 Task: Create New Customer with Customer Name: Hat Creek Burger Co., Billing Address Line1: 2105 Pike Street, Billing Address Line2:  San Diego, Billing Address Line3:  California 92126
Action: Mouse pressed left at (159, 35)
Screenshot: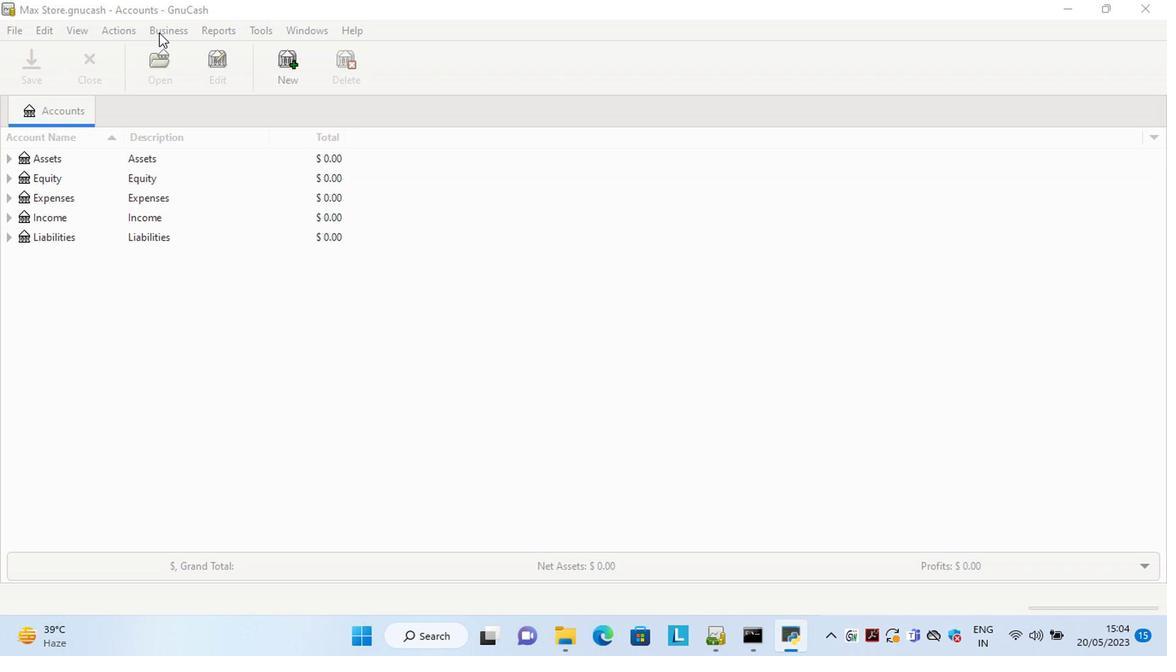 
Action: Mouse moved to (228, 55)
Screenshot: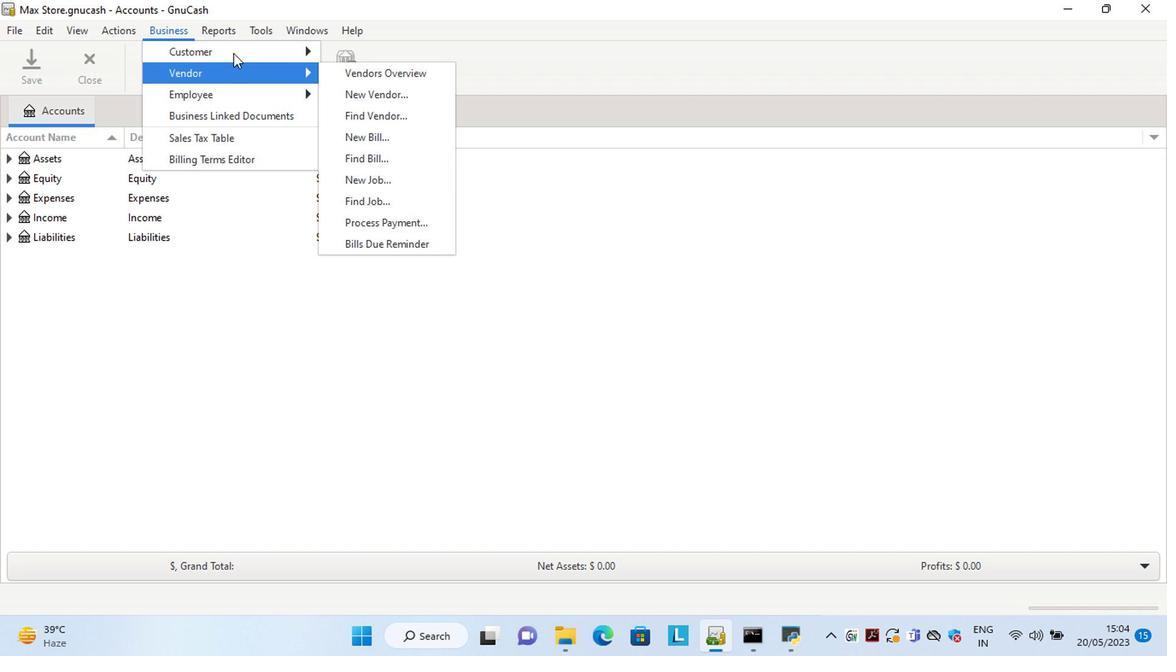 
Action: Mouse pressed left at (228, 55)
Screenshot: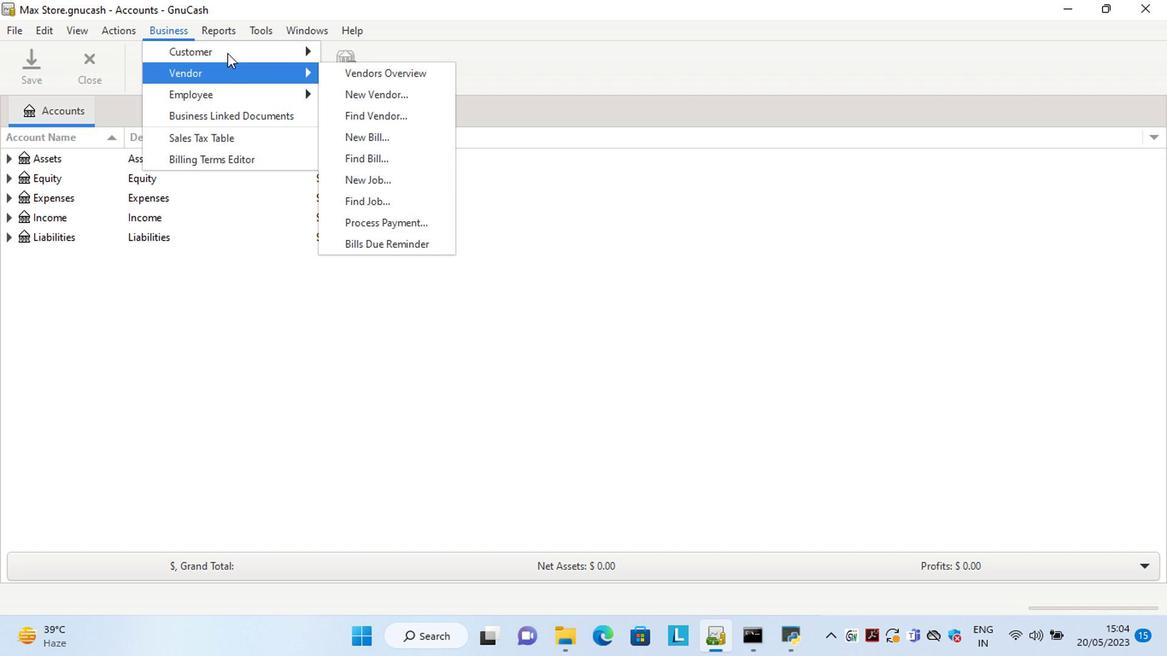 
Action: Mouse moved to (346, 70)
Screenshot: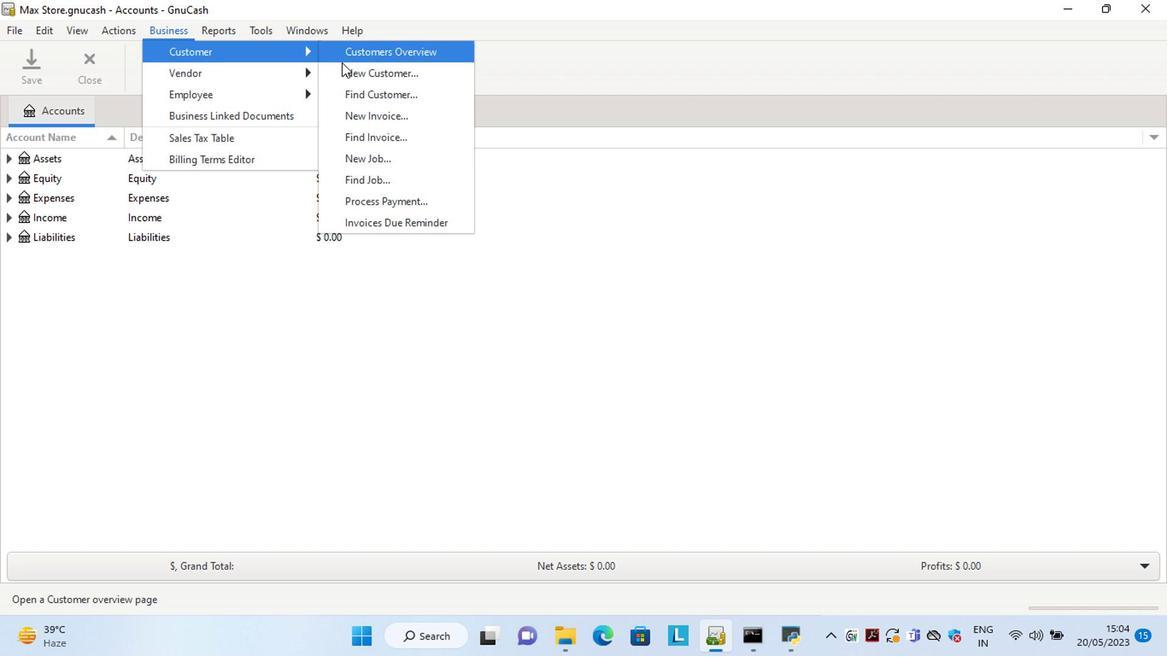 
Action: Mouse pressed left at (346, 70)
Screenshot: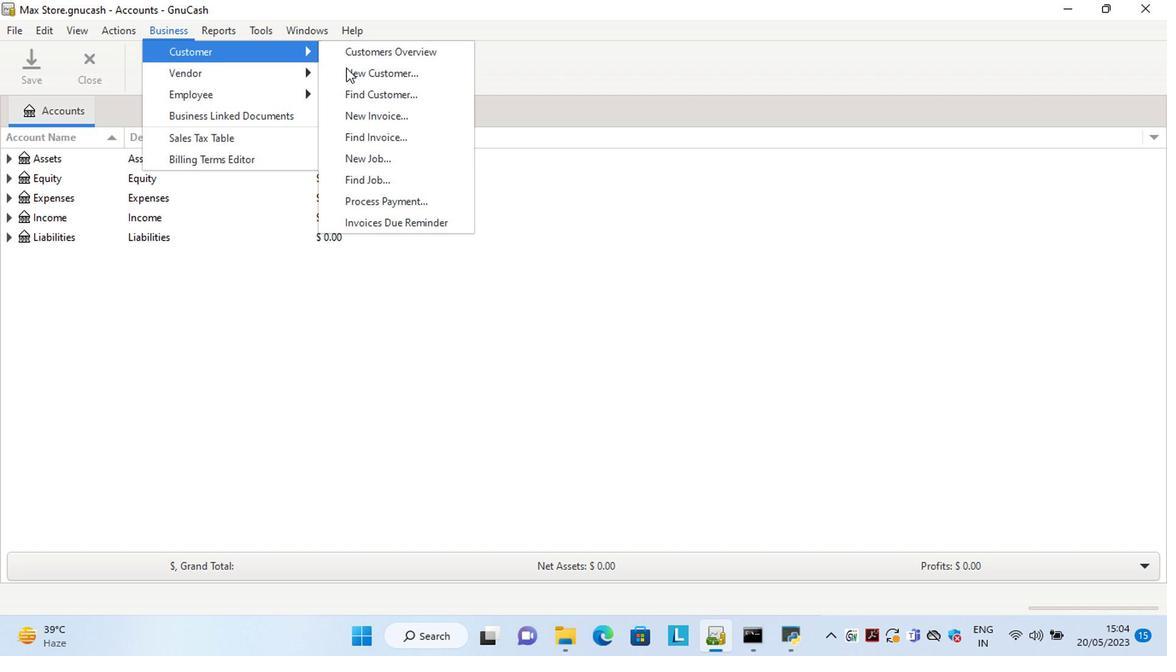 
Action: Mouse moved to (867, 243)
Screenshot: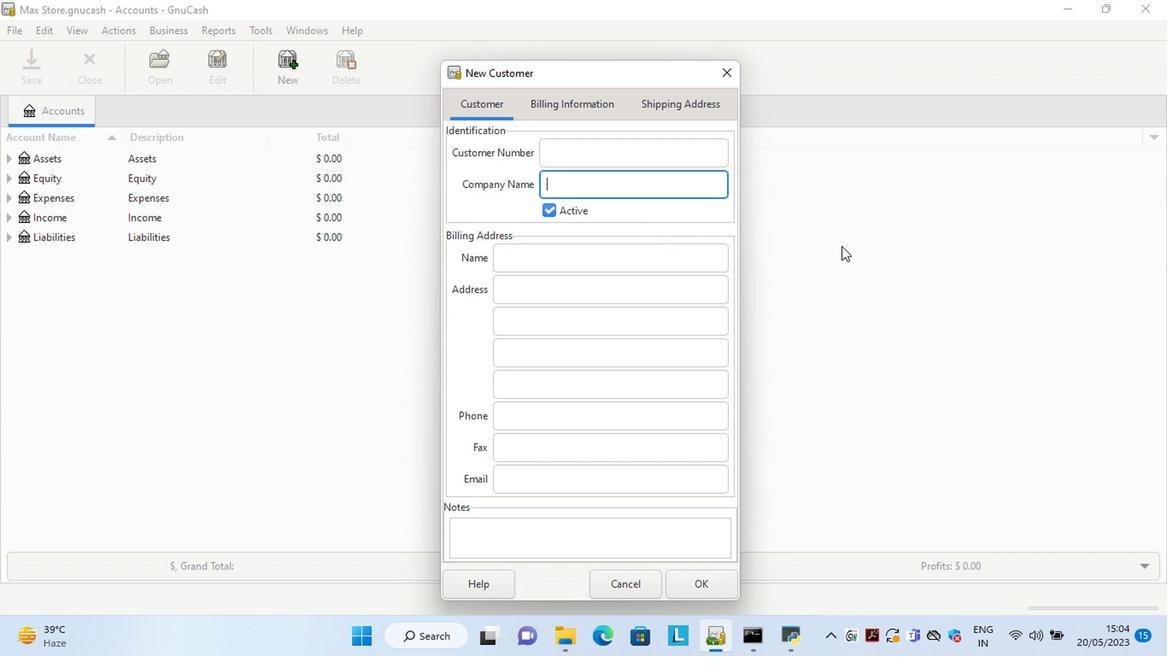 
Action: Key pressed <Key.shift>Hat<Key.space><Key.shift>Crek<Key.space><Key.shift>Burger<Key.space><Key.shift>Co.<Key.tab><Key.tab><Key.tab>2105<Key.space><Key.shift>Pike<Key.space><Key.shift>Street<Key.tab>s<Key.tab>c<Key.tab>
Screenshot: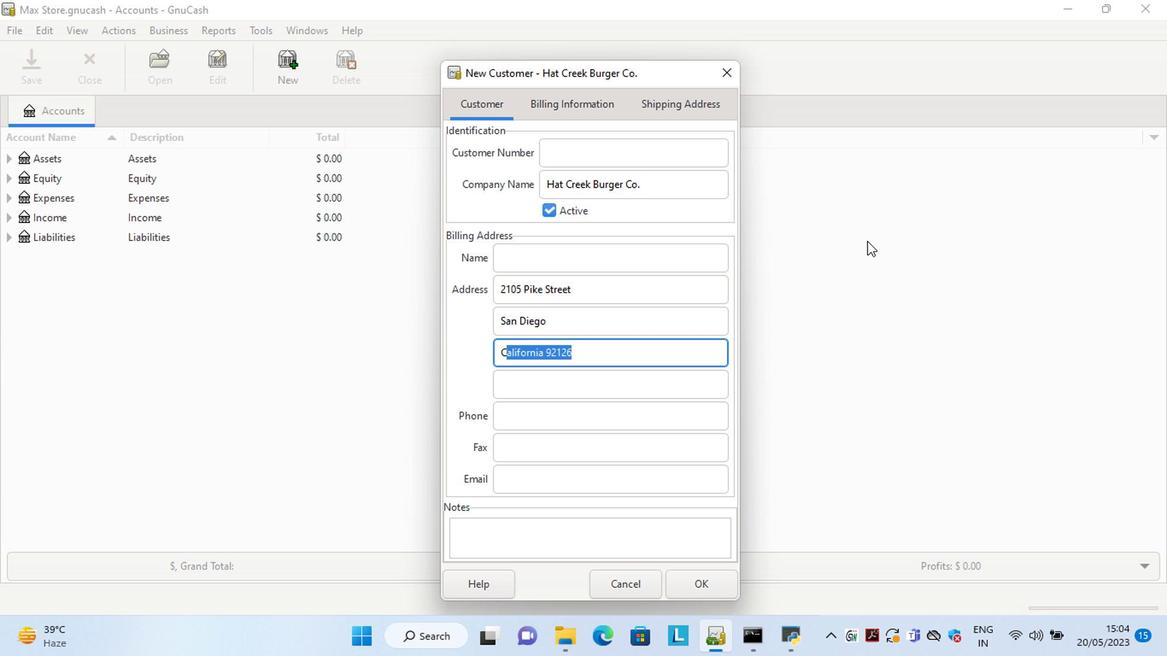 
Action: Mouse moved to (698, 589)
Screenshot: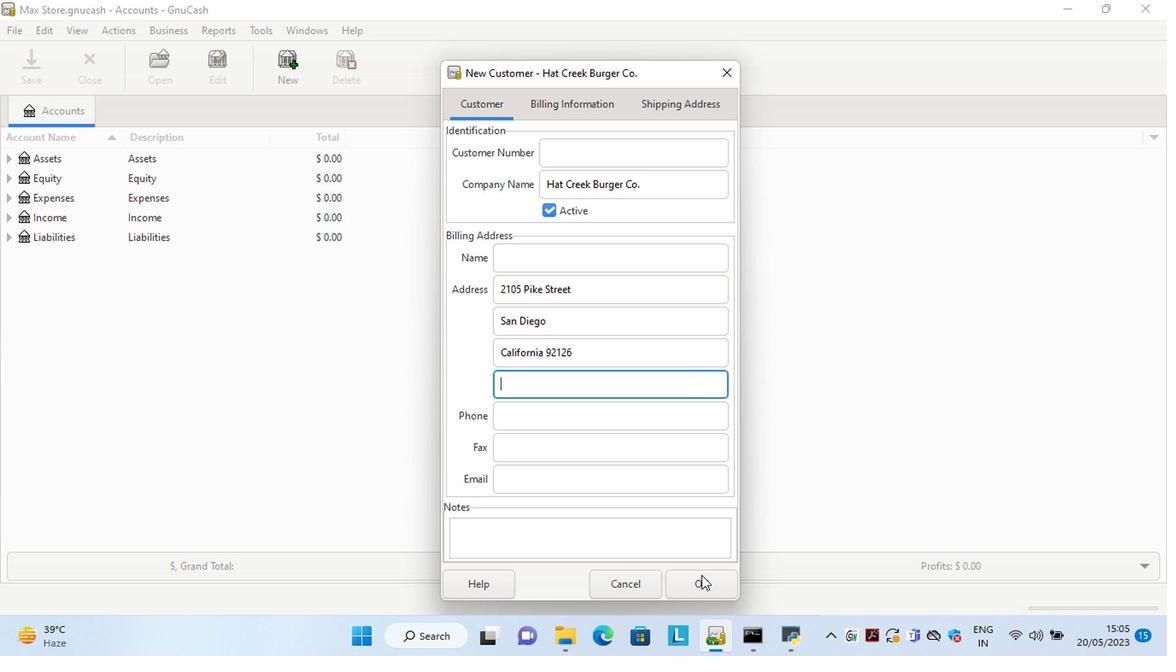 
Action: Mouse pressed left at (698, 589)
Screenshot: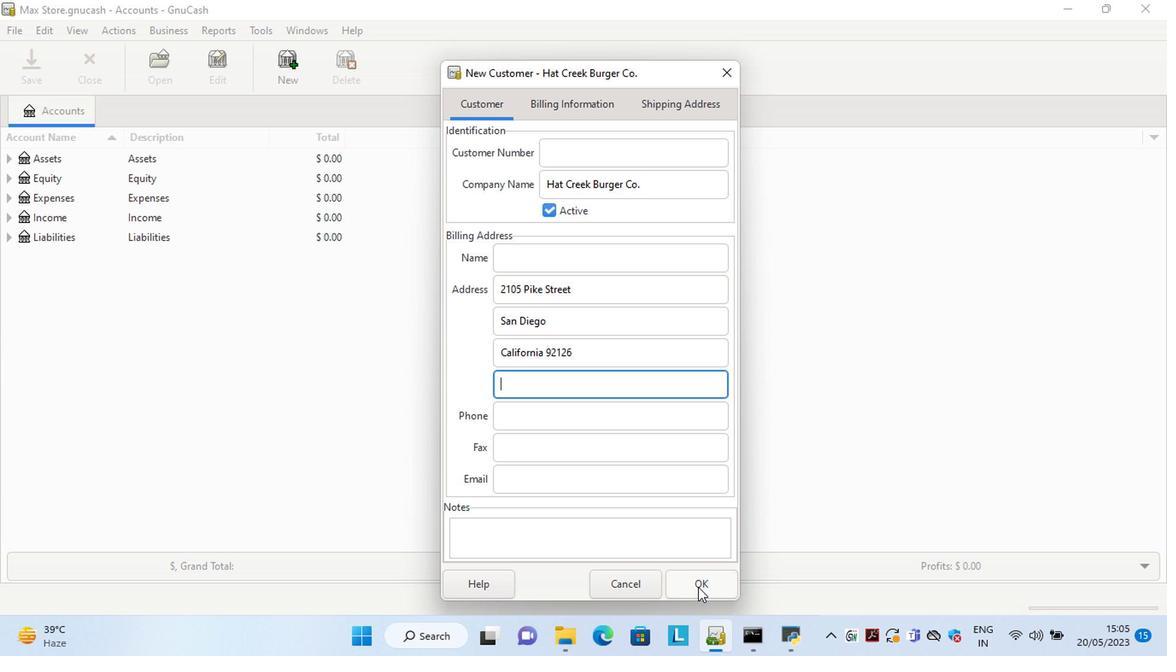 
